 Task: Set the video snapshot format to jpg.
Action: Mouse moved to (106, 96)
Screenshot: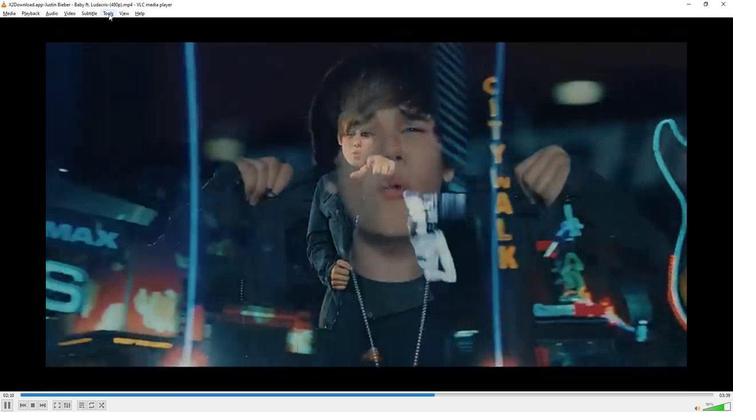 
Action: Mouse pressed left at (106, 96)
Screenshot: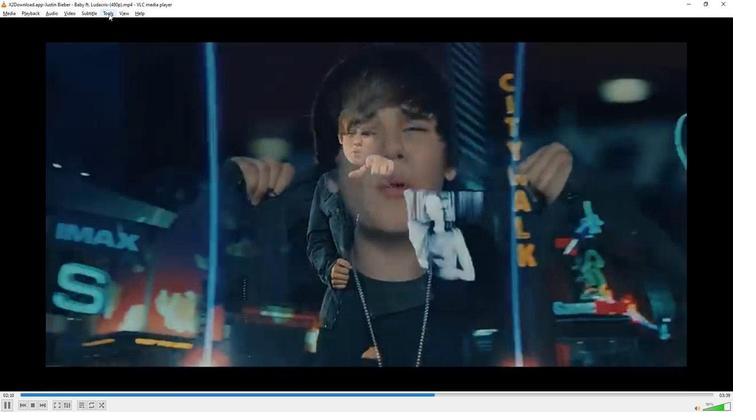 
Action: Mouse moved to (119, 156)
Screenshot: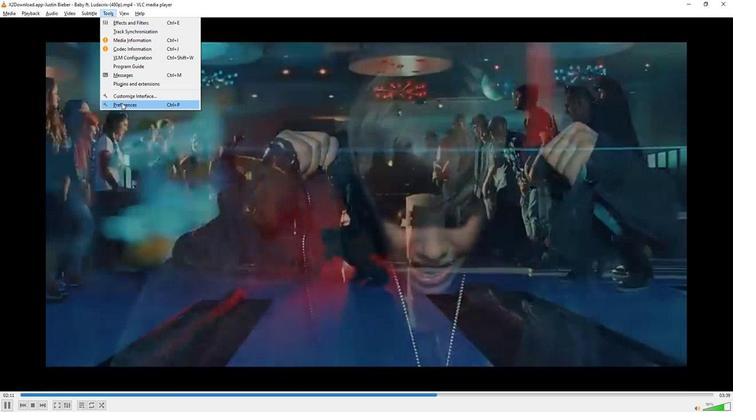 
Action: Mouse pressed left at (119, 156)
Screenshot: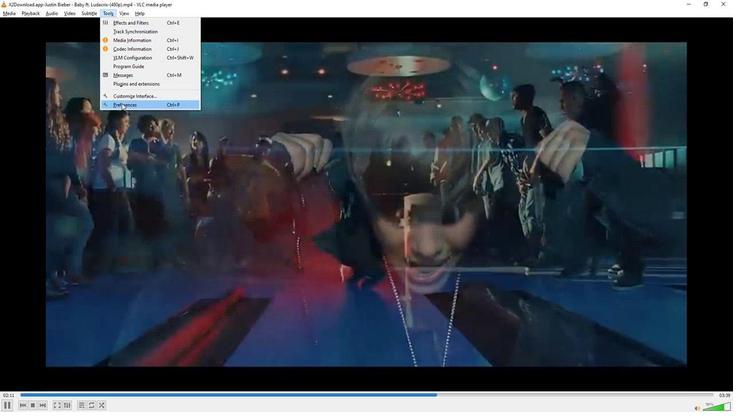 
Action: Mouse moved to (128, 298)
Screenshot: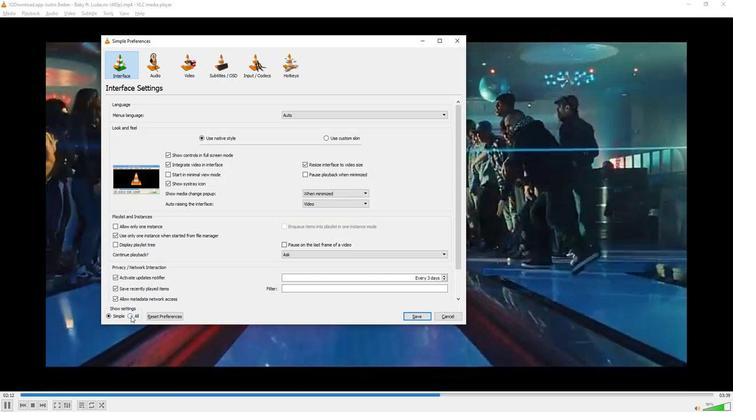 
Action: Mouse pressed left at (128, 298)
Screenshot: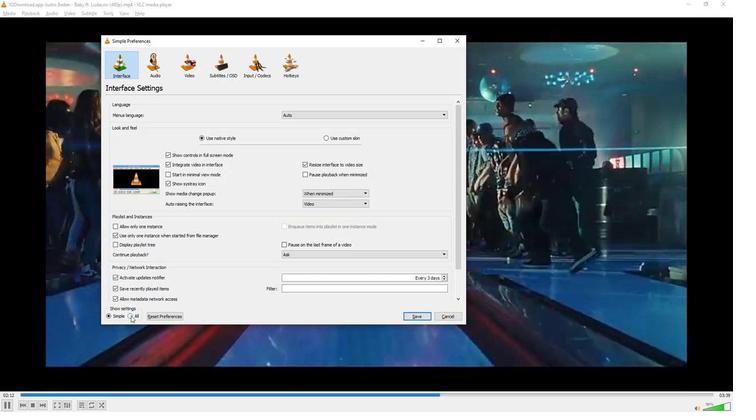 
Action: Mouse moved to (138, 249)
Screenshot: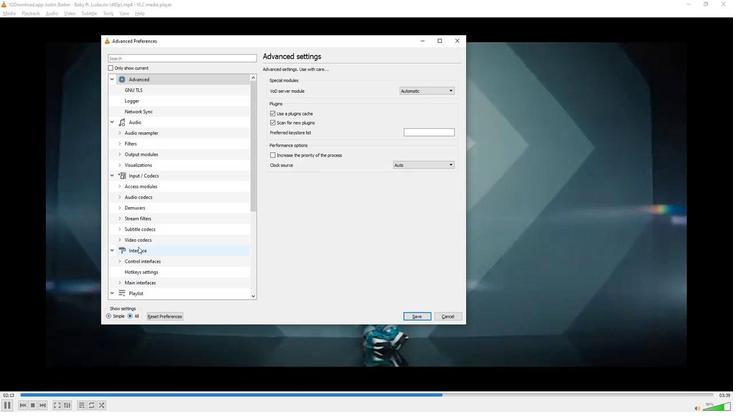
Action: Mouse scrolled (138, 249) with delta (0, 0)
Screenshot: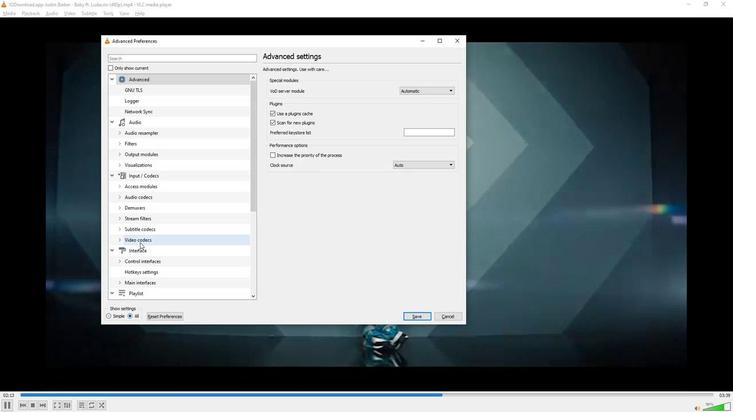 
Action: Mouse scrolled (138, 249) with delta (0, 0)
Screenshot: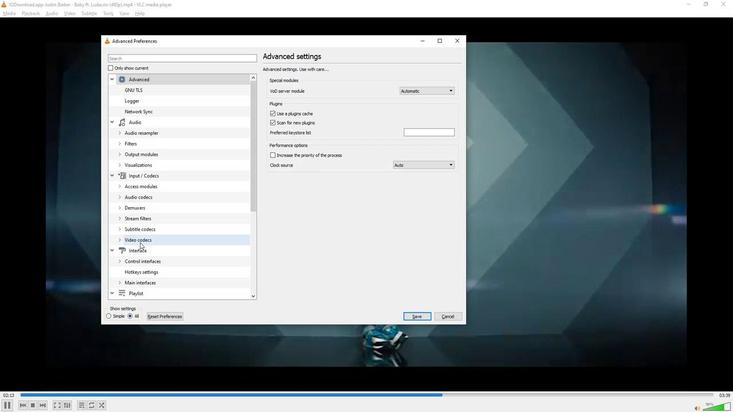 
Action: Mouse scrolled (138, 249) with delta (0, 0)
Screenshot: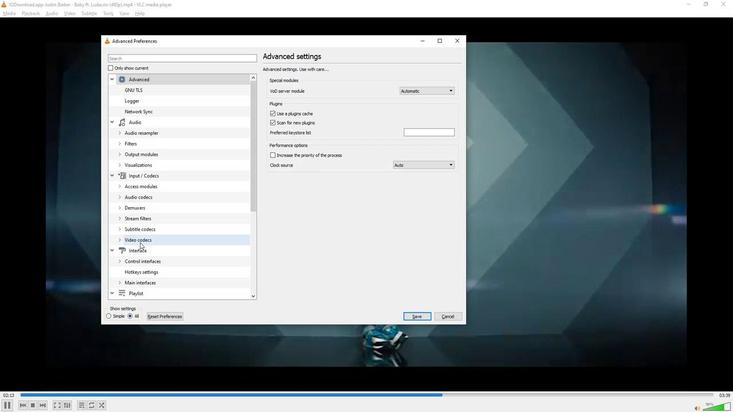 
Action: Mouse scrolled (138, 249) with delta (0, 0)
Screenshot: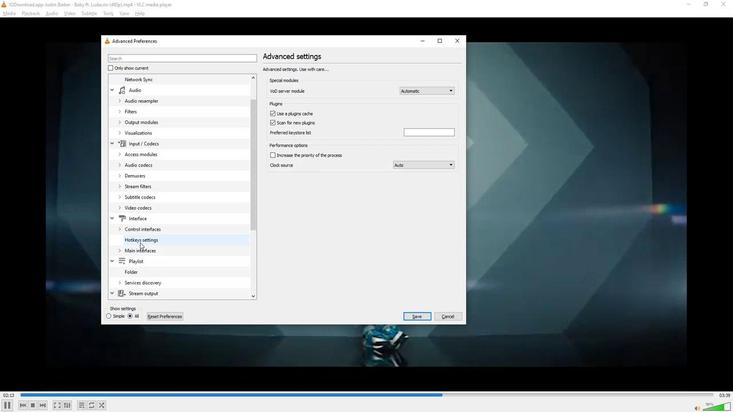 
Action: Mouse scrolled (138, 249) with delta (0, 0)
Screenshot: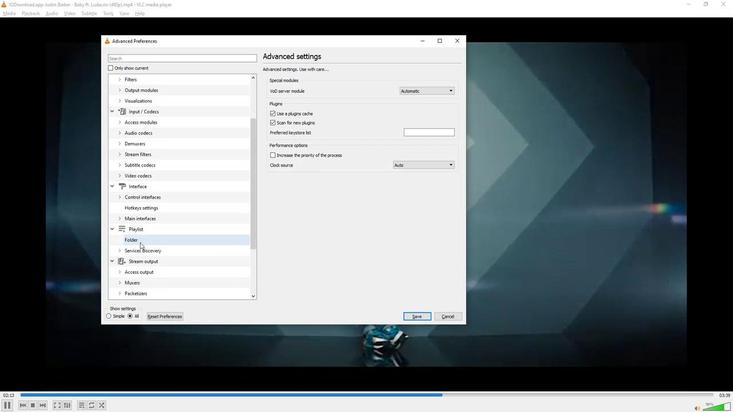 
Action: Mouse scrolled (138, 249) with delta (0, 0)
Screenshot: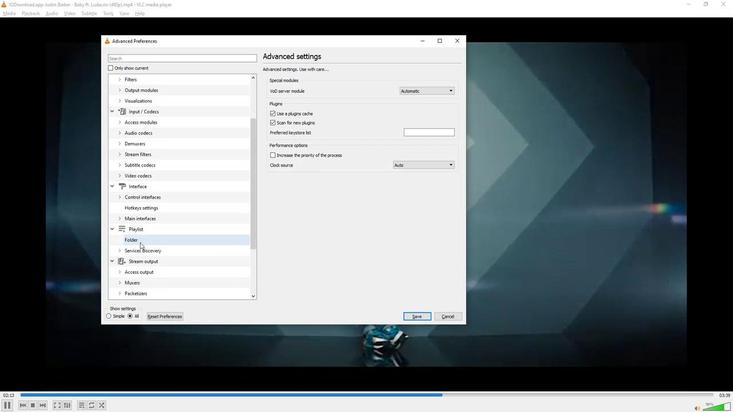 
Action: Mouse scrolled (138, 249) with delta (0, 0)
Screenshot: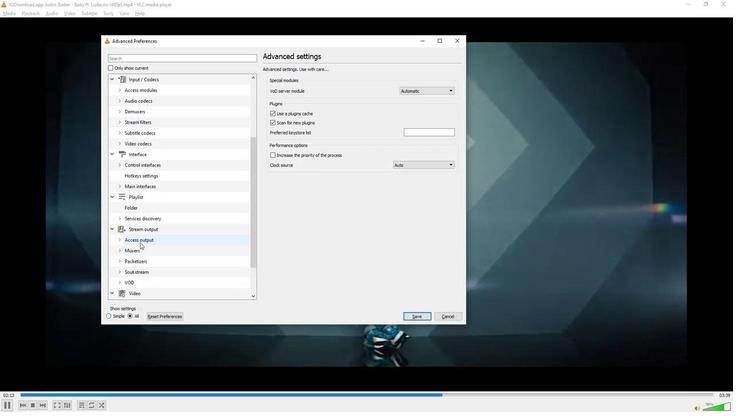 
Action: Mouse moved to (135, 254)
Screenshot: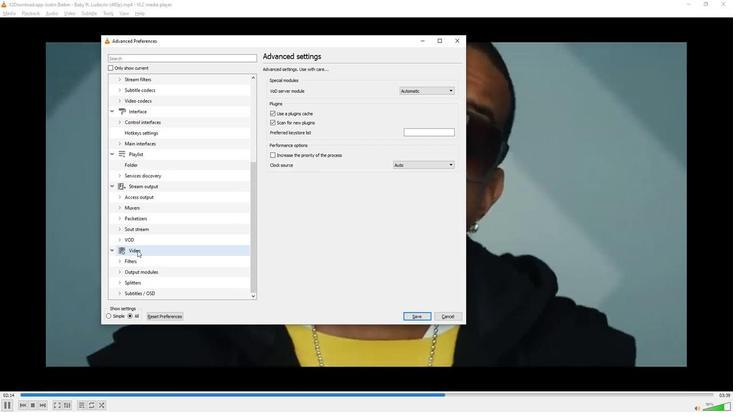 
Action: Mouse pressed left at (135, 254)
Screenshot: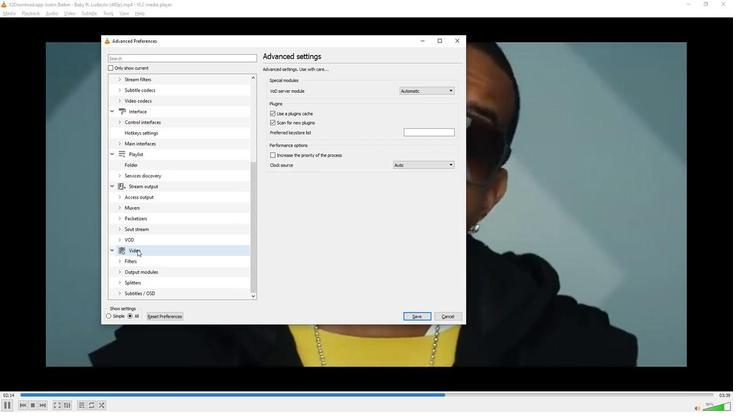 
Action: Mouse moved to (421, 261)
Screenshot: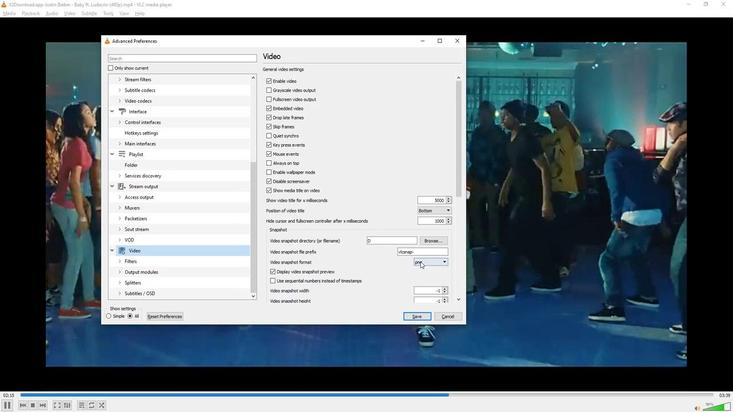 
Action: Mouse pressed left at (421, 261)
Screenshot: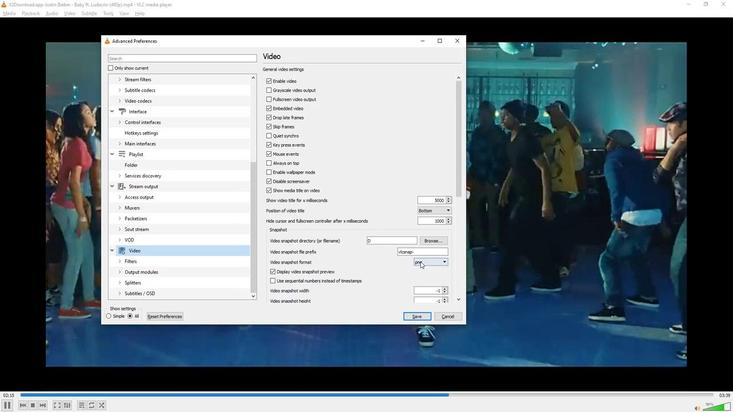 
Action: Mouse moved to (424, 269)
Screenshot: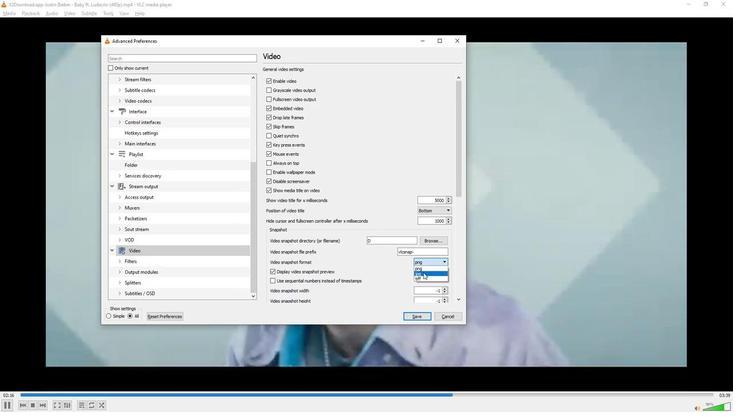 
Action: Mouse pressed left at (424, 269)
Screenshot: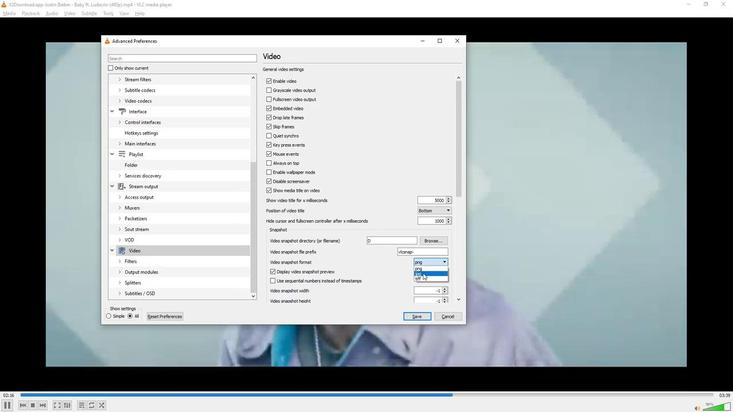 
Action: Mouse moved to (409, 213)
Screenshot: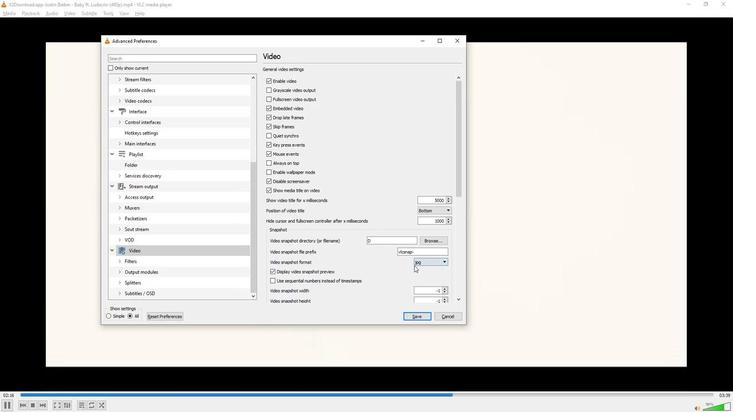 
